 Task: Add the task  Add support for in-app purchases and microtransactions to the section Dependency Management Sprint in the project Whiteboard and add a Due Date to the respective task as 2023/12/25.
Action: Mouse moved to (766, 602)
Screenshot: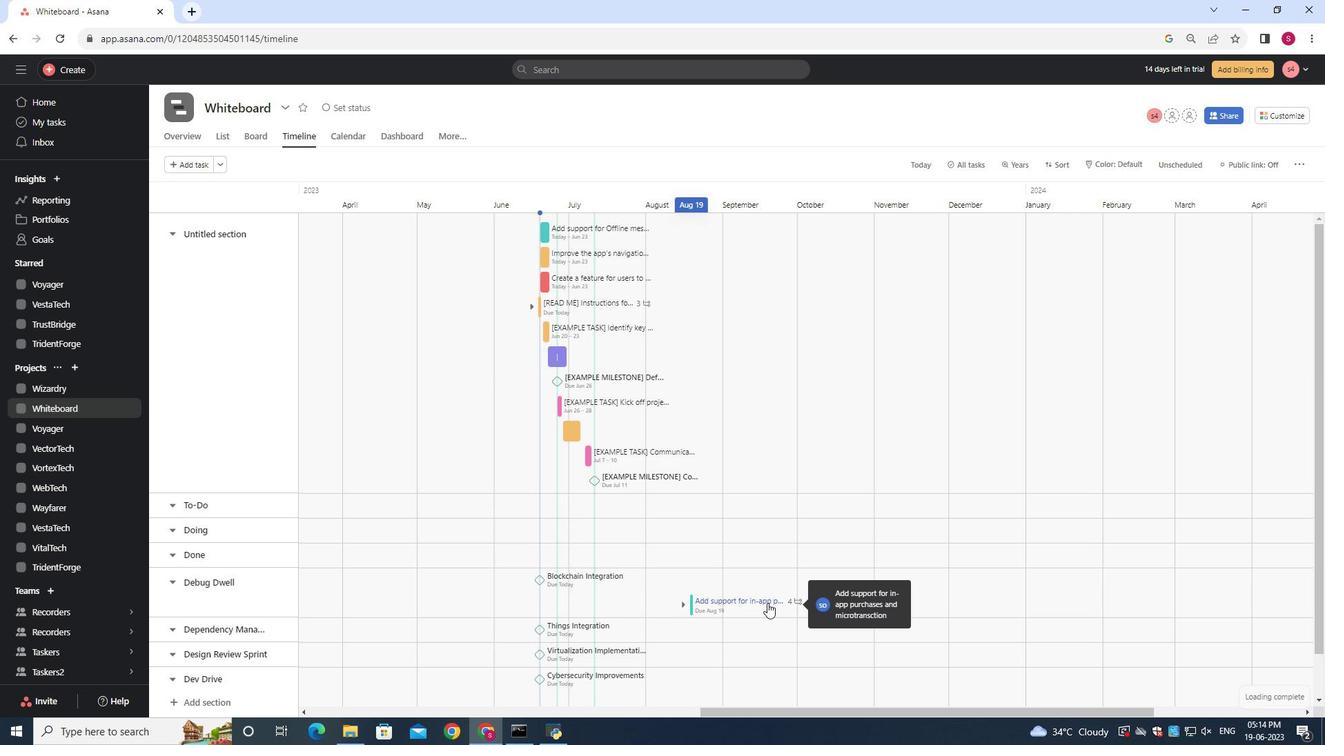 
Action: Mouse pressed left at (766, 602)
Screenshot: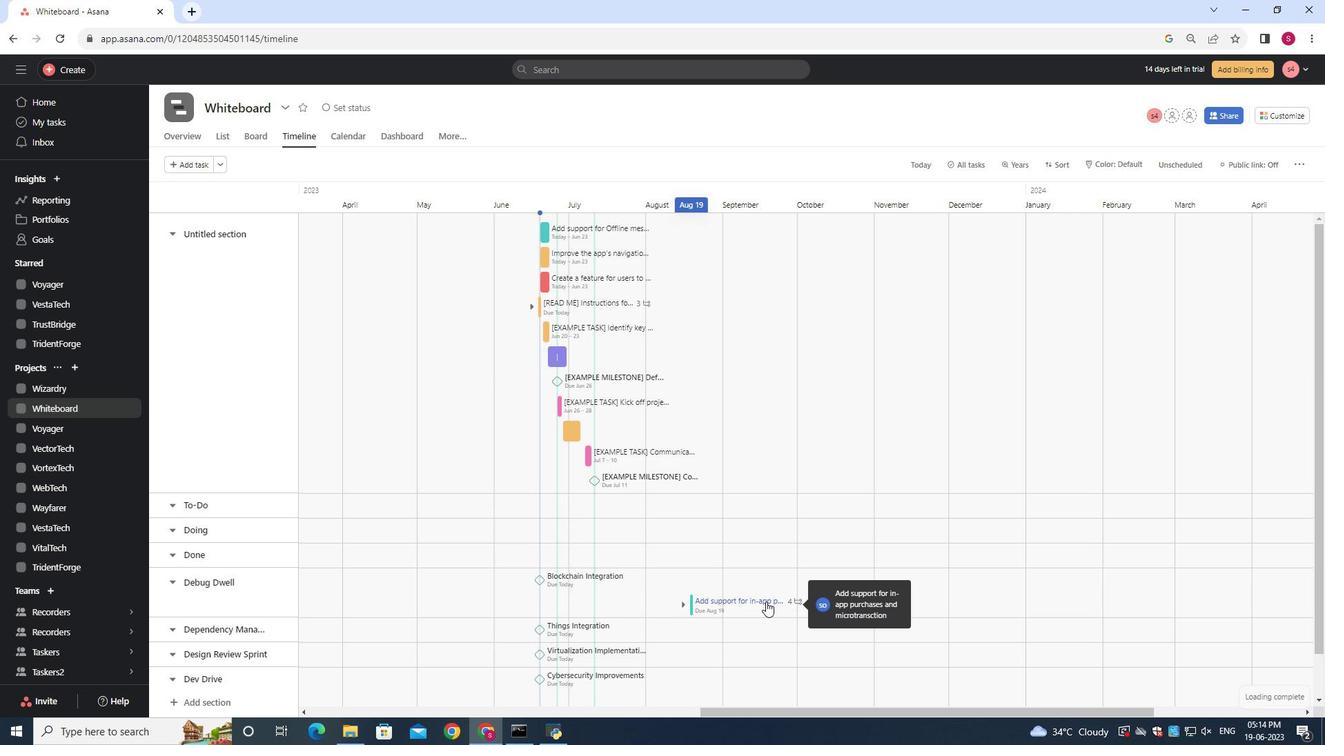 
Action: Mouse moved to (1094, 284)
Screenshot: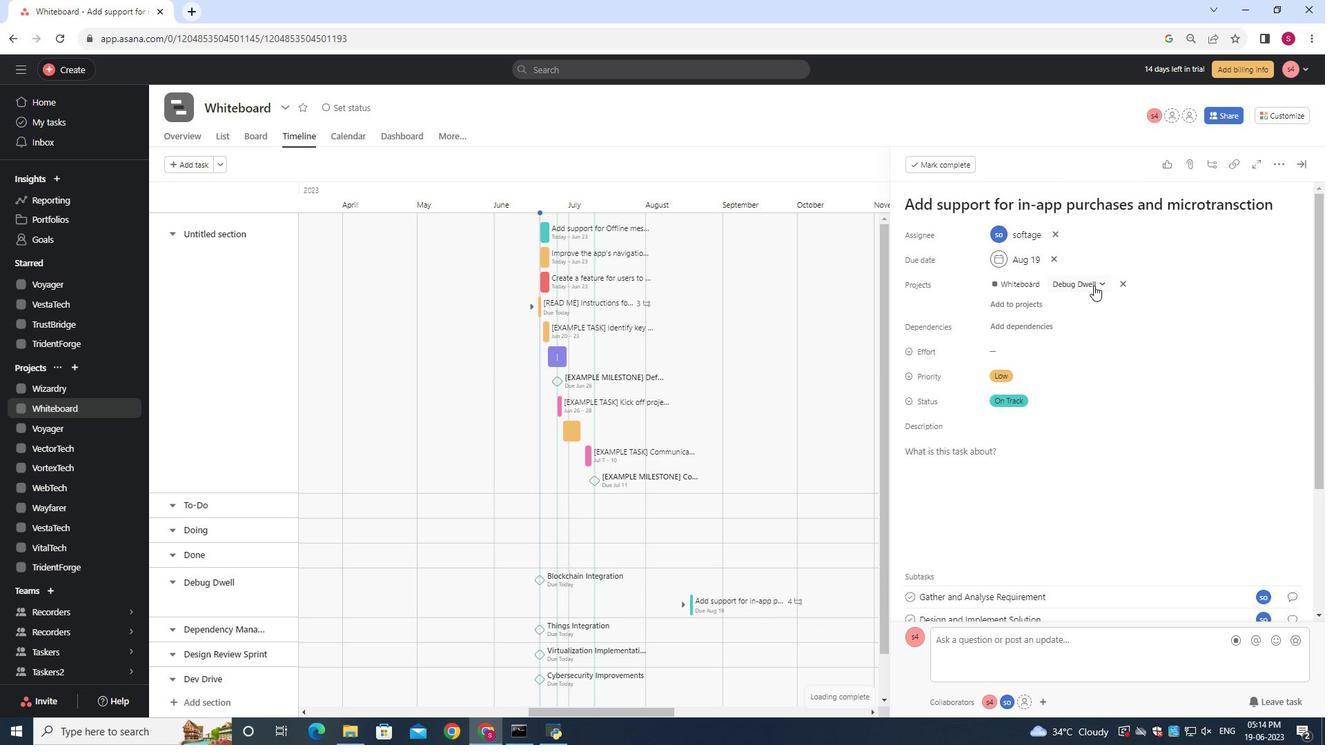 
Action: Mouse pressed left at (1094, 284)
Screenshot: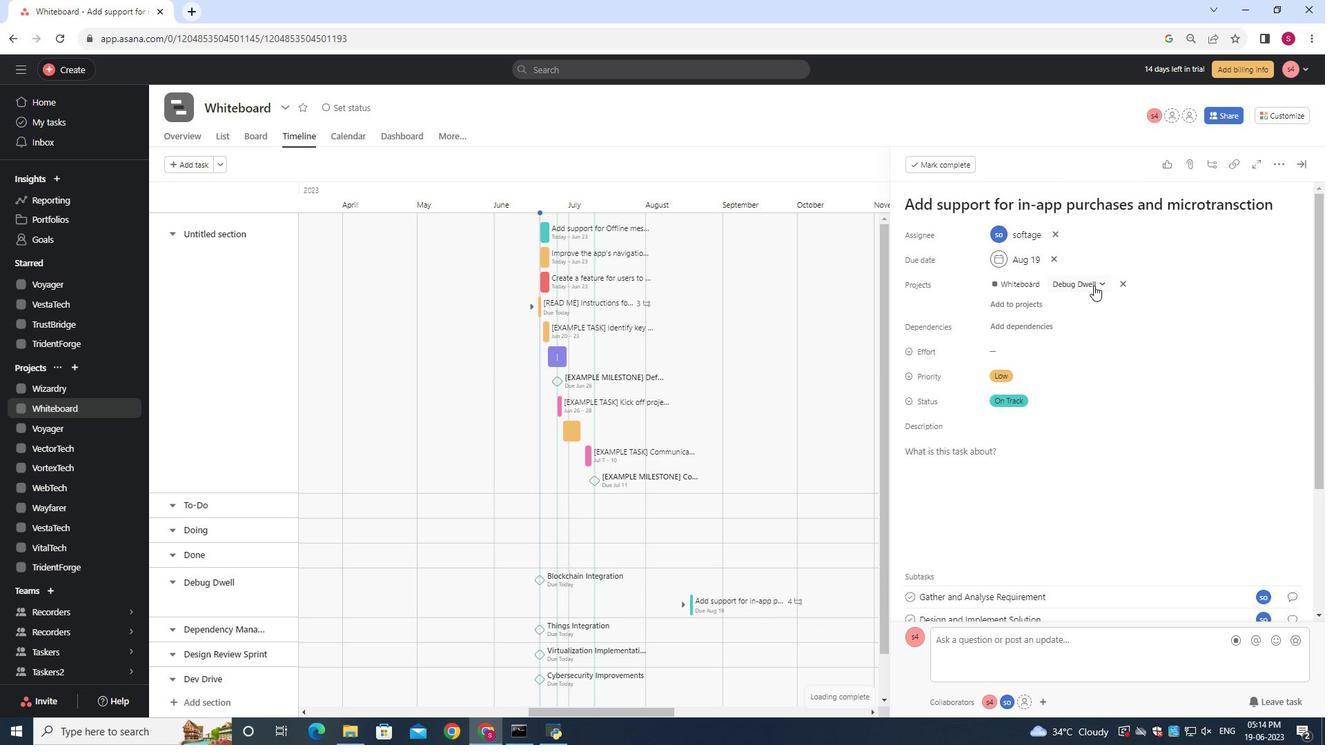 
Action: Mouse moved to (1031, 430)
Screenshot: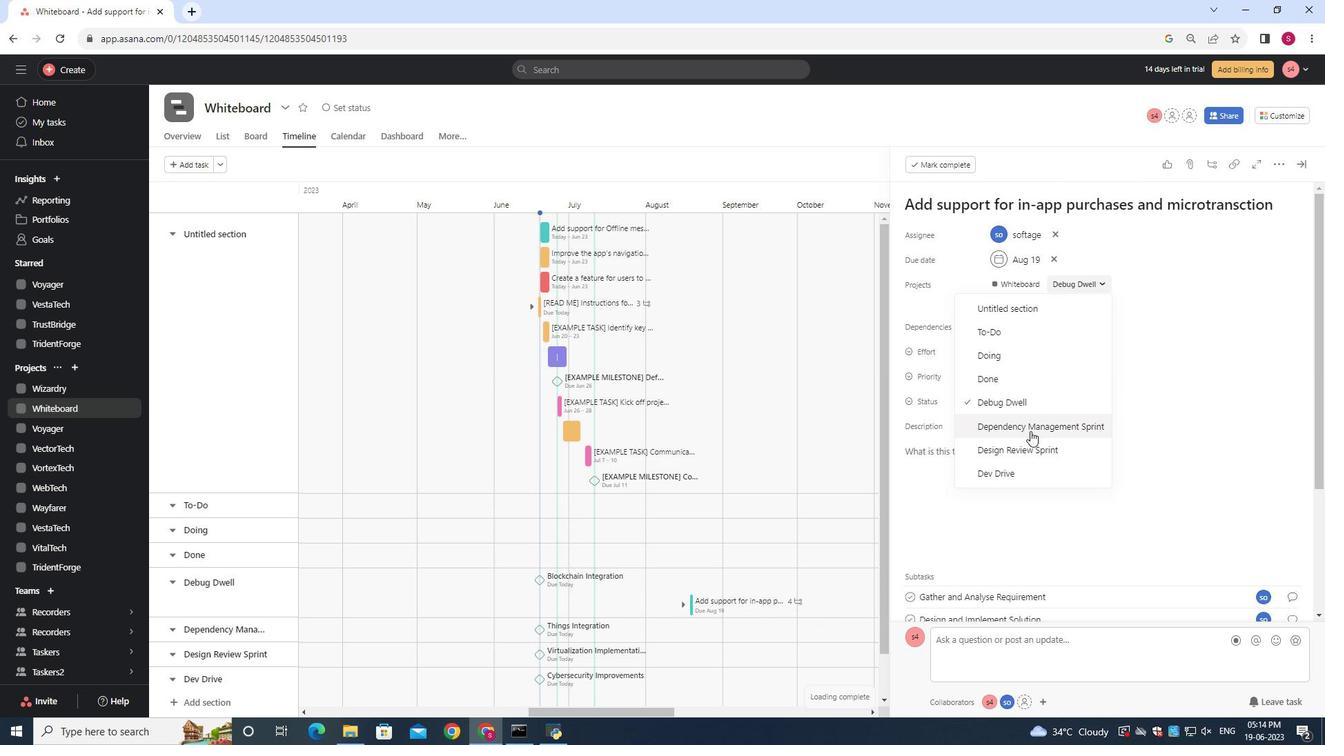 
Action: Mouse pressed left at (1031, 430)
Screenshot: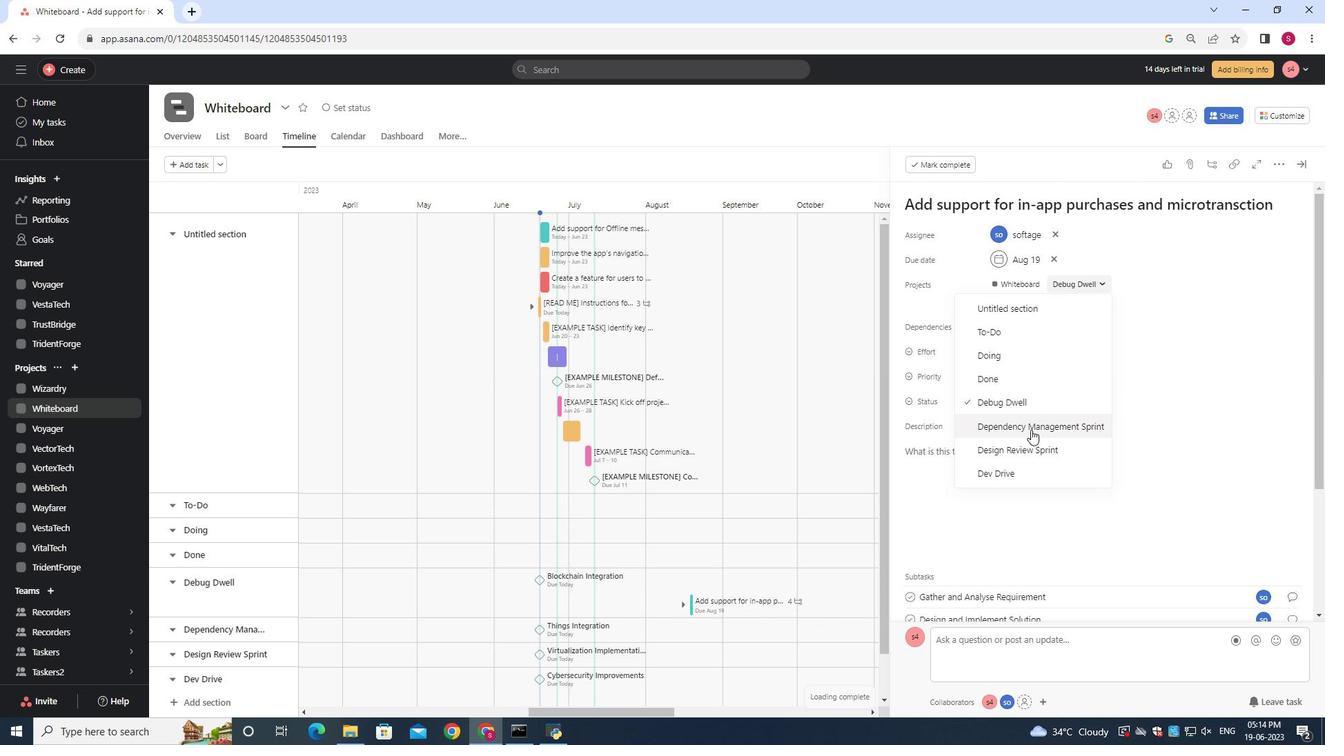 
Action: Mouse moved to (1046, 257)
Screenshot: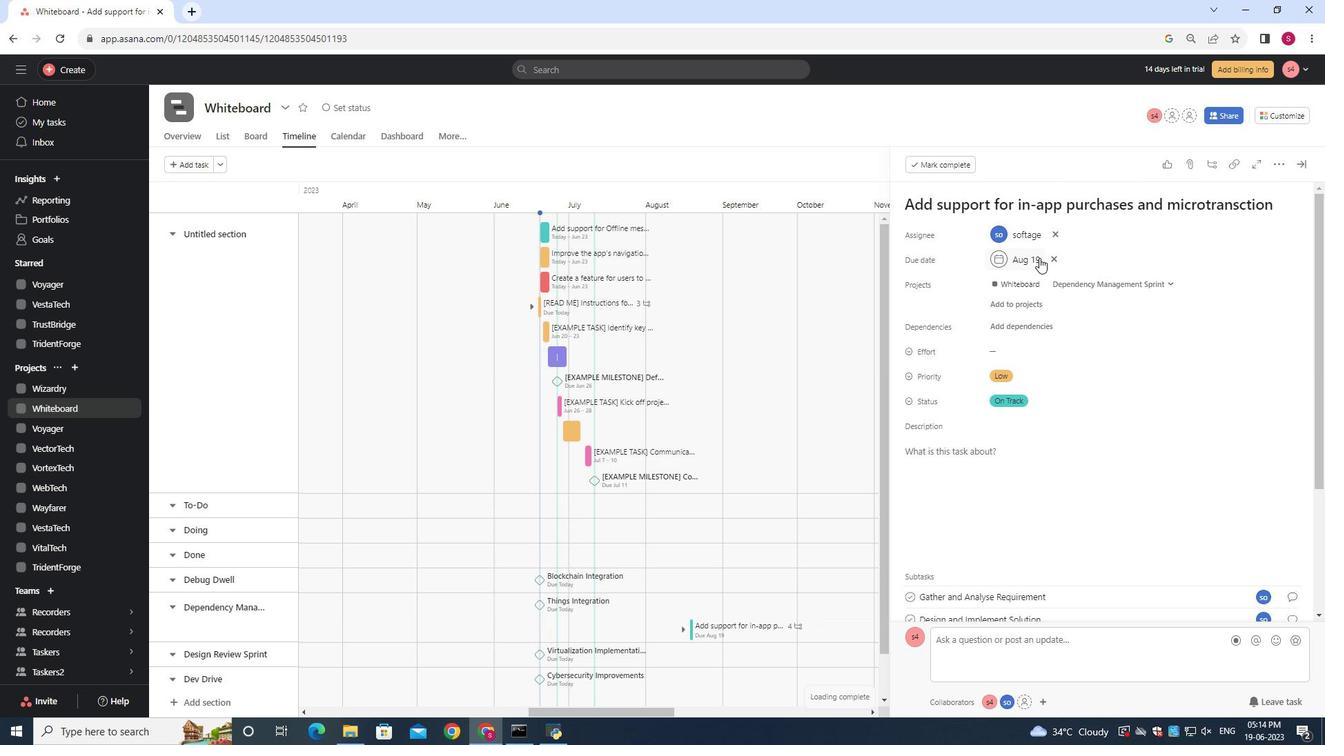 
Action: Mouse pressed left at (1046, 257)
Screenshot: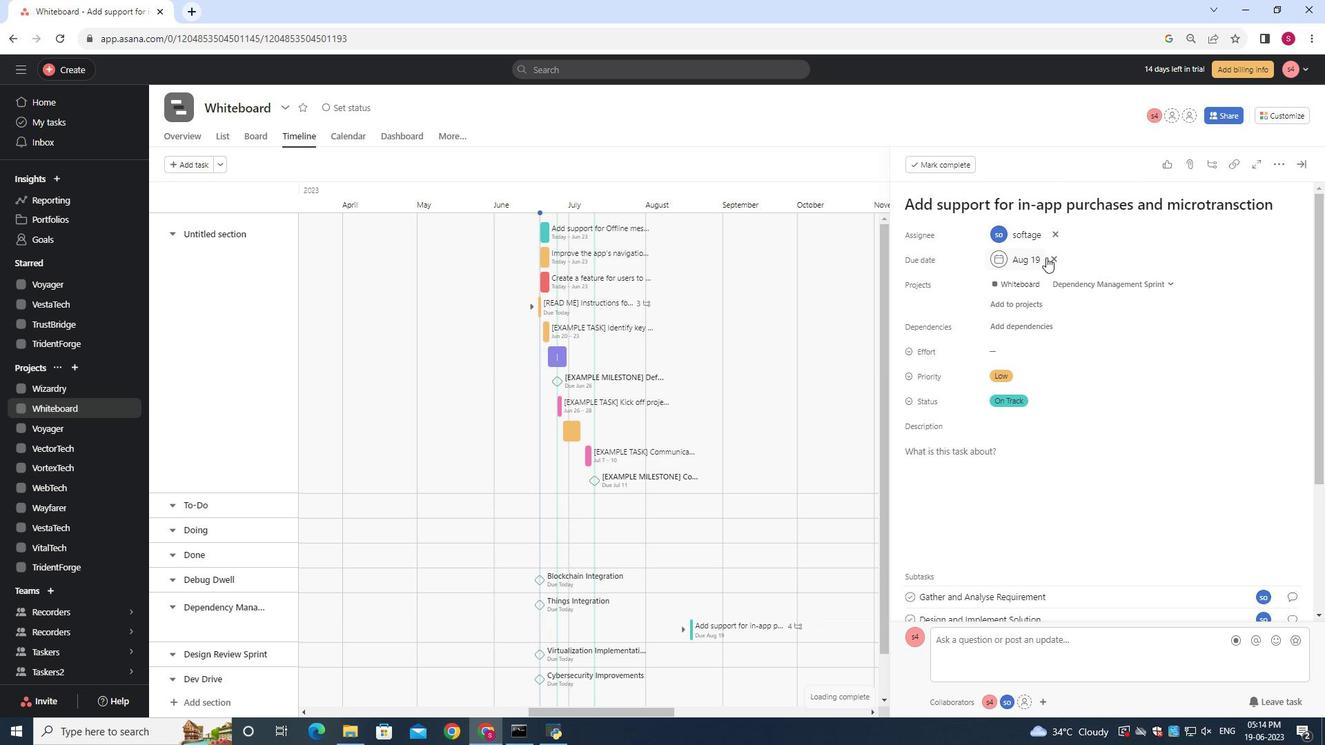 
Action: Mouse moved to (1019, 259)
Screenshot: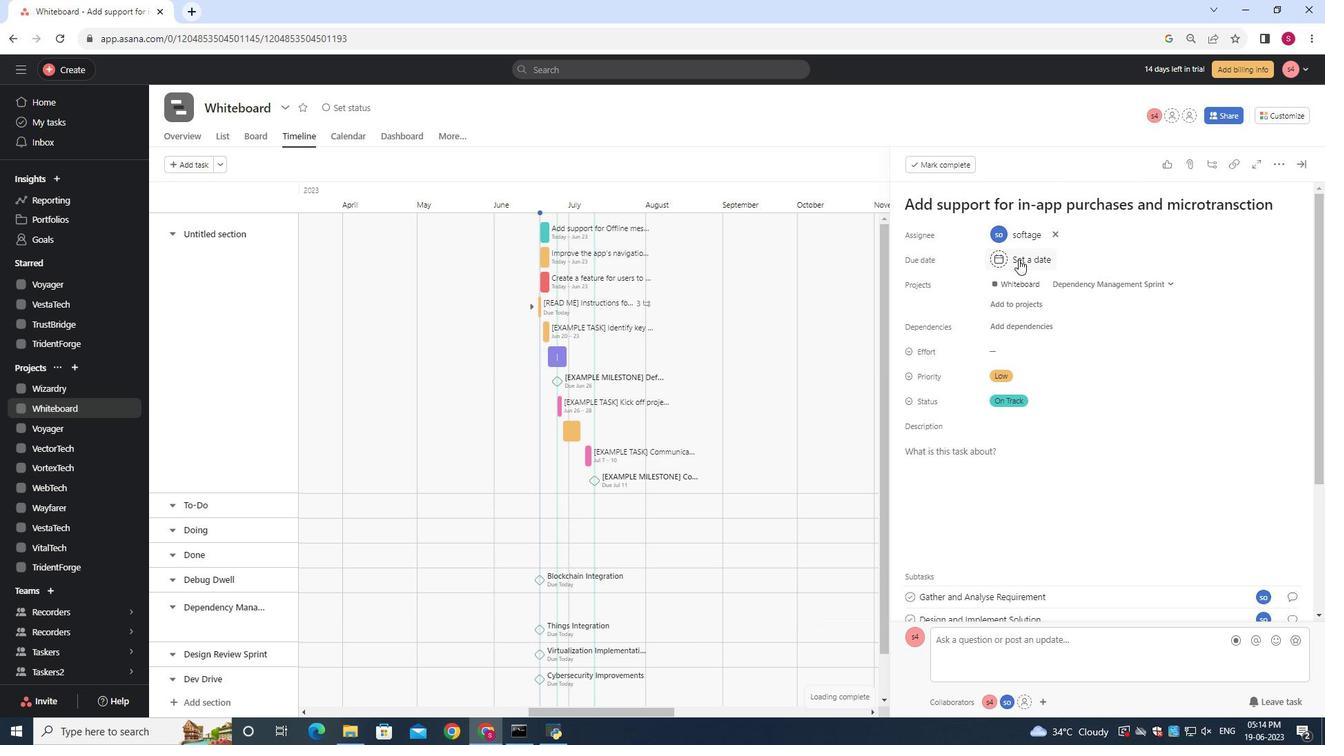 
Action: Mouse pressed left at (1019, 259)
Screenshot: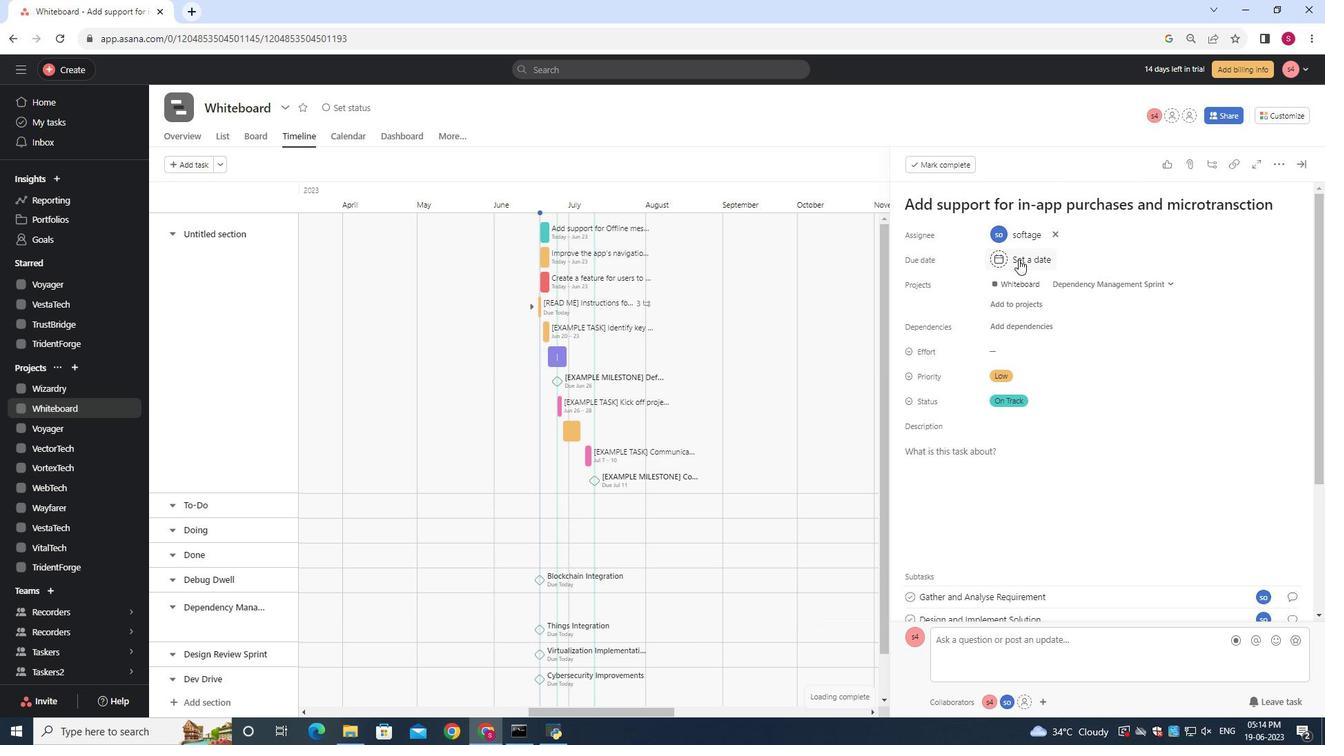 
Action: Mouse moved to (1015, 257)
Screenshot: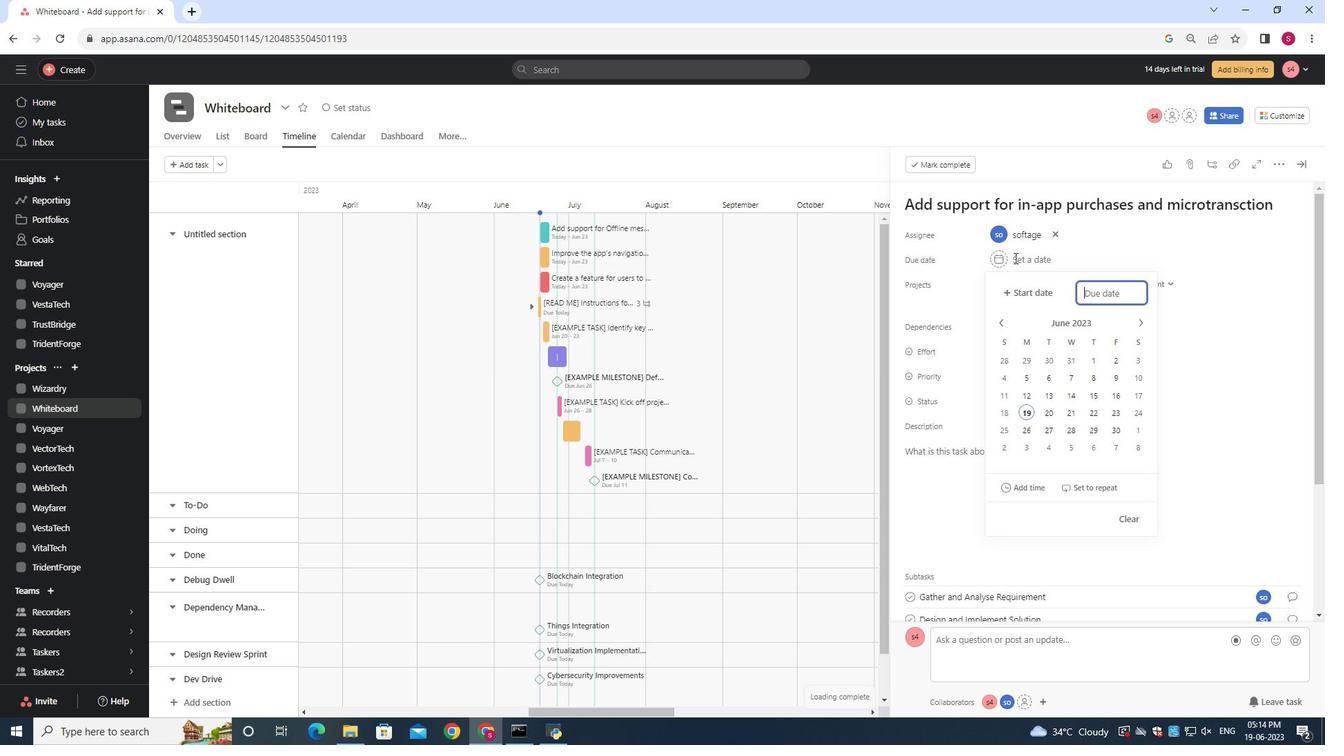 
Action: Key pressed 202
Screenshot: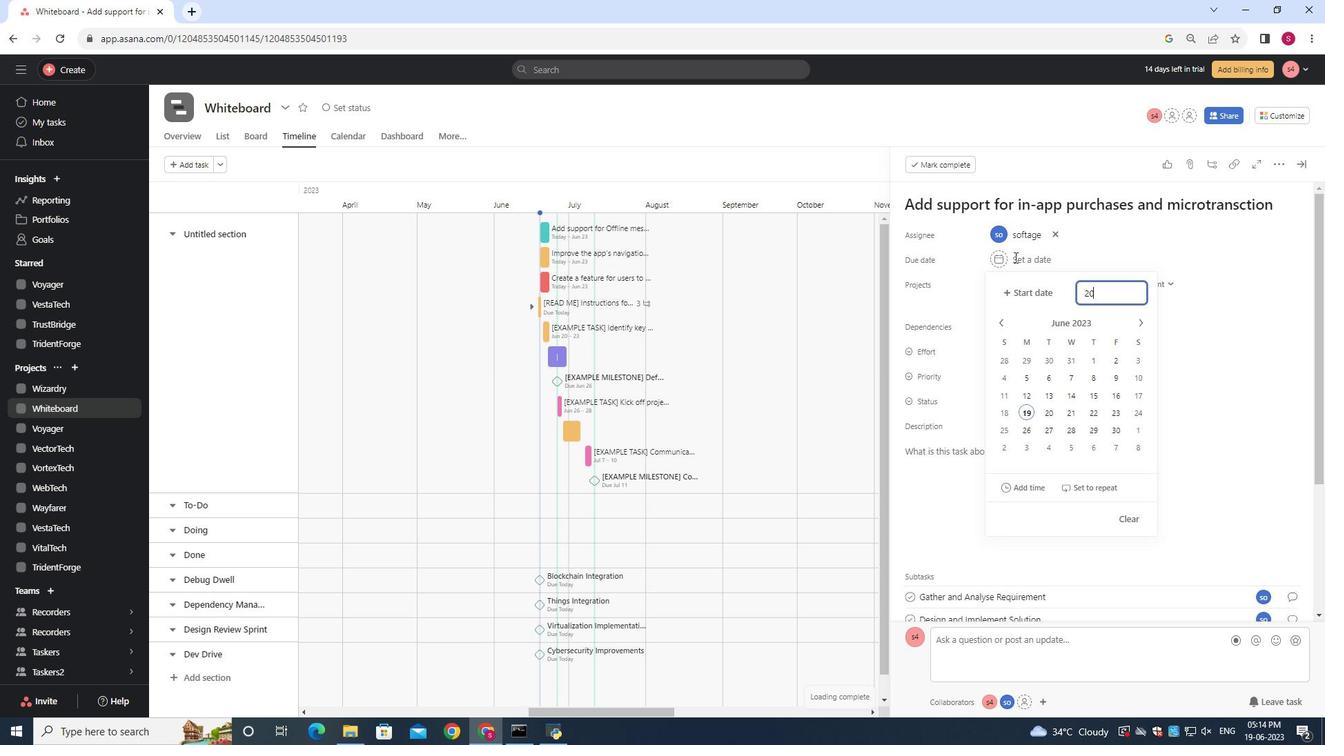 
Action: Mouse moved to (1019, 258)
Screenshot: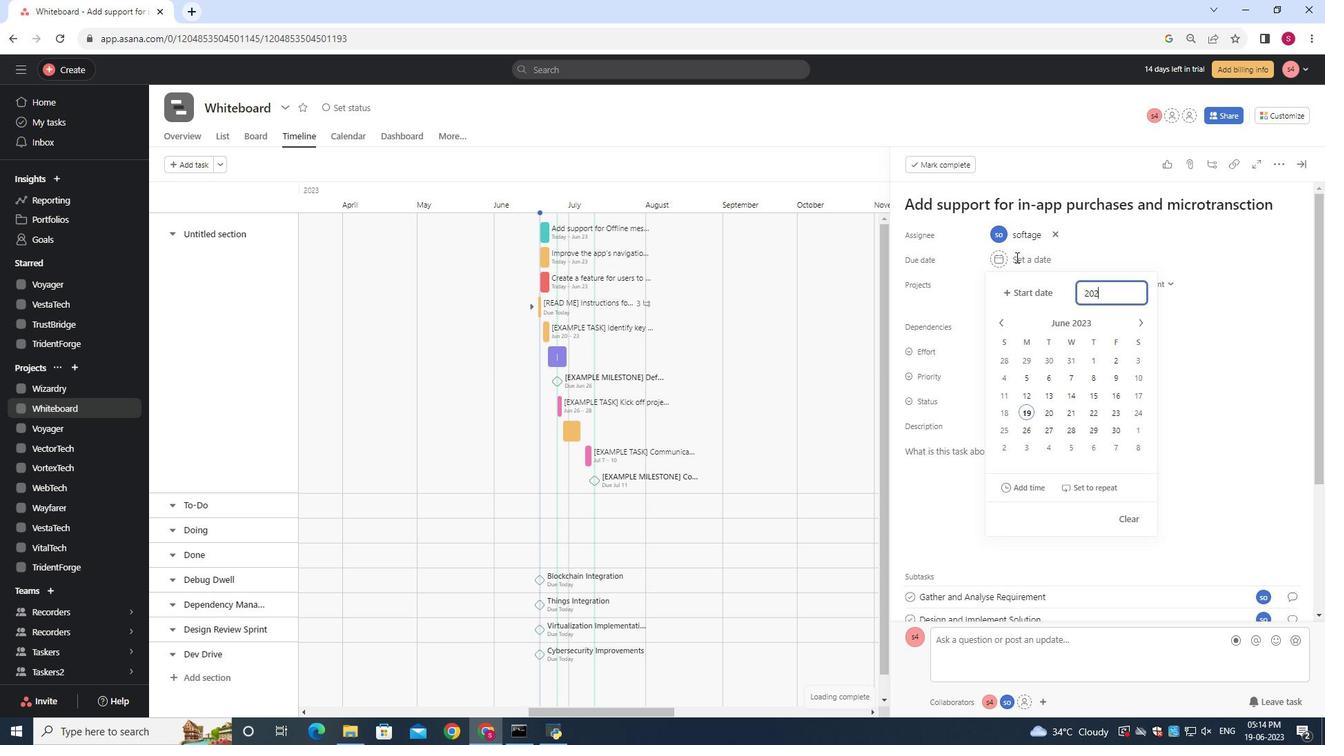 
Action: Key pressed 3/12/25<Key.enter>
Screenshot: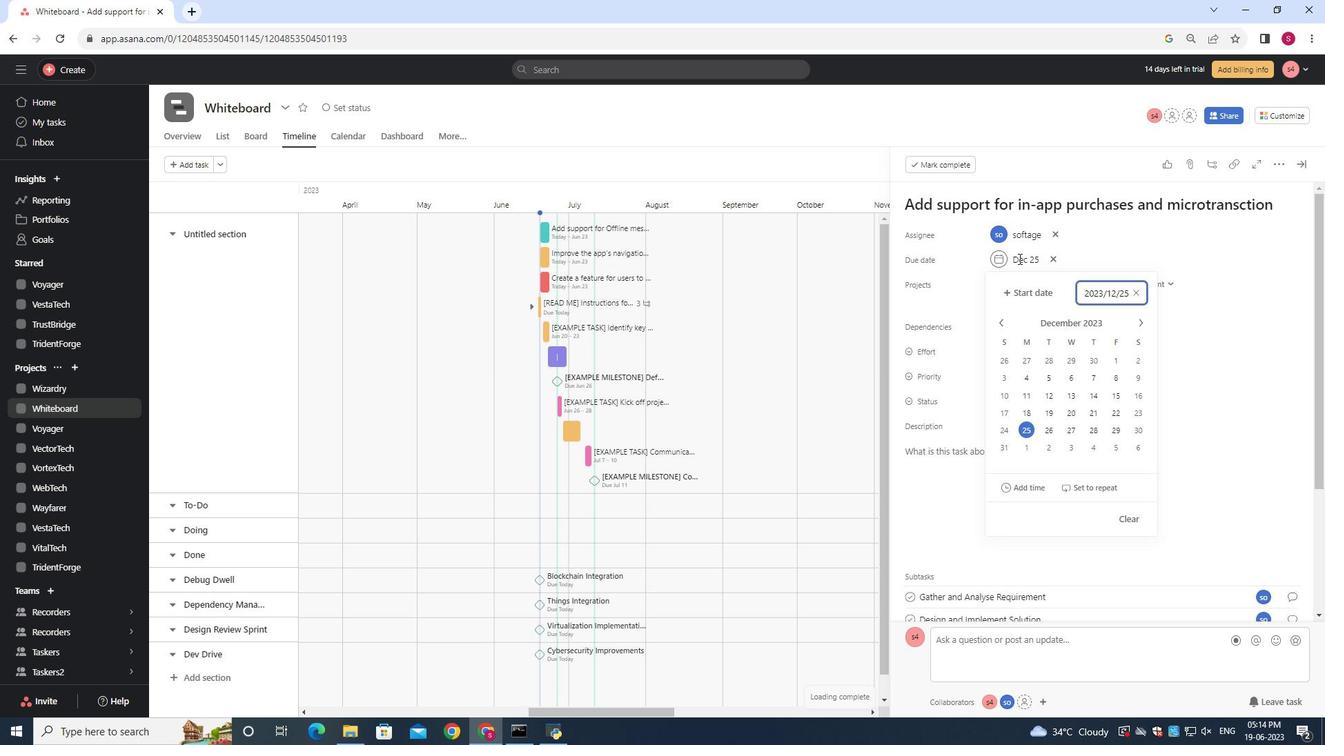 
